 Task: Add Dietz & Watson Pepperoni Pillow Pack to the cart.
Action: Mouse moved to (802, 291)
Screenshot: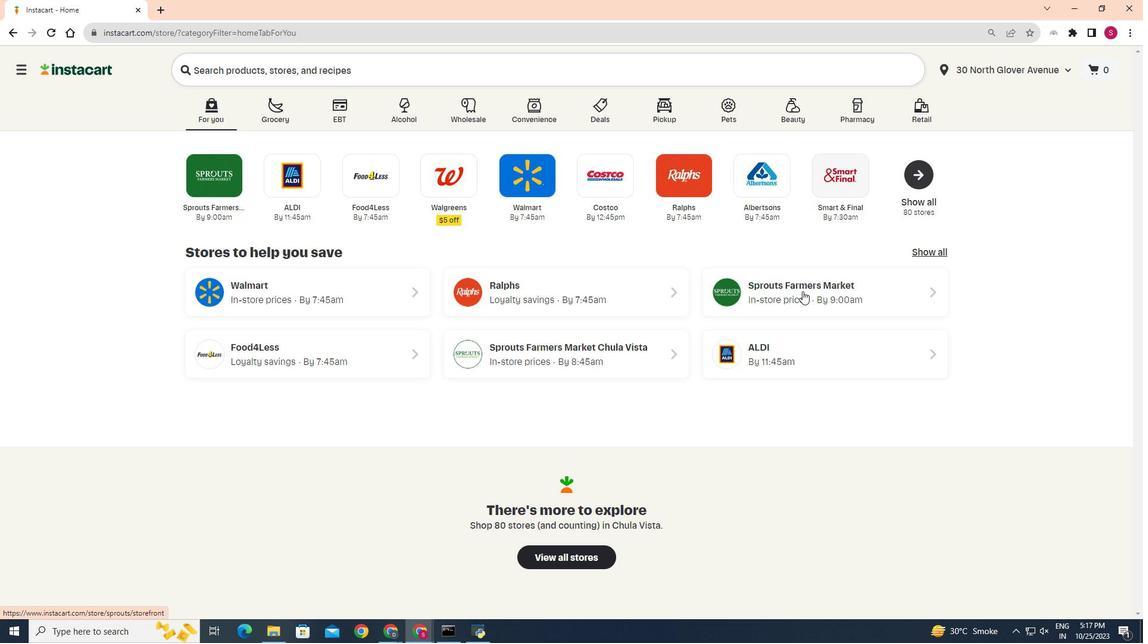 
Action: Mouse pressed left at (802, 291)
Screenshot: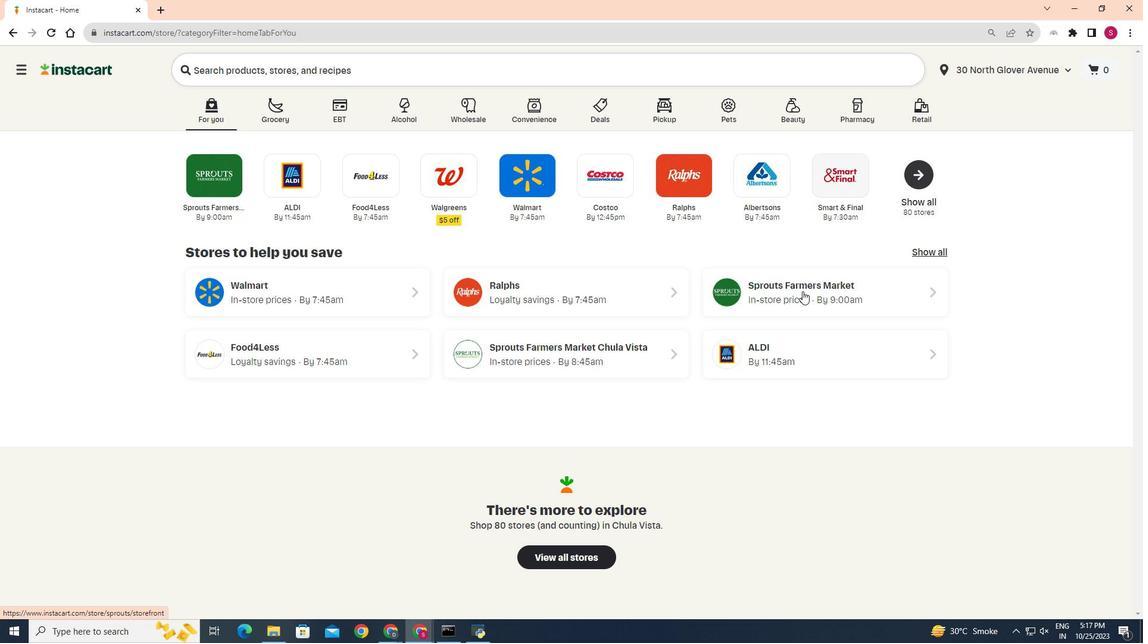 
Action: Mouse moved to (25, 500)
Screenshot: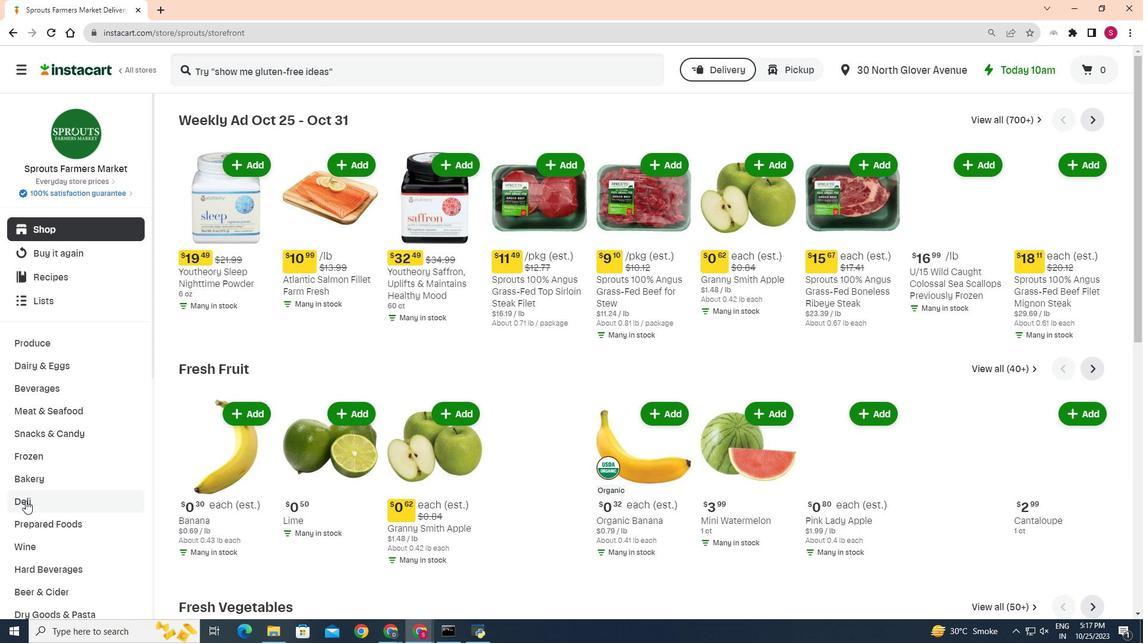 
Action: Mouse pressed left at (25, 500)
Screenshot: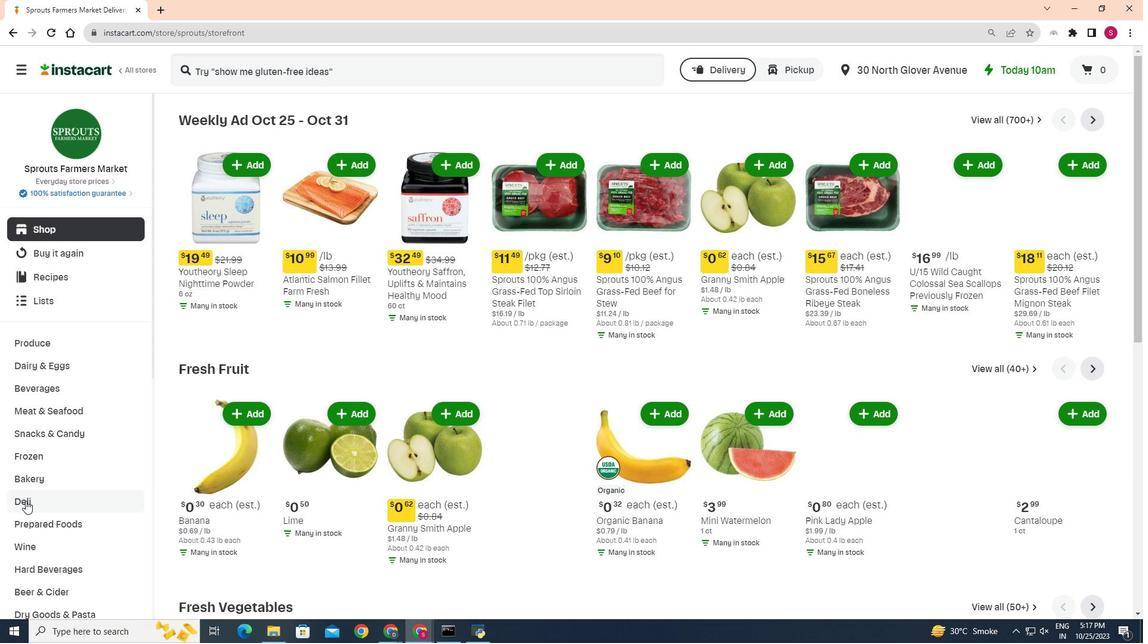 
Action: Mouse moved to (259, 147)
Screenshot: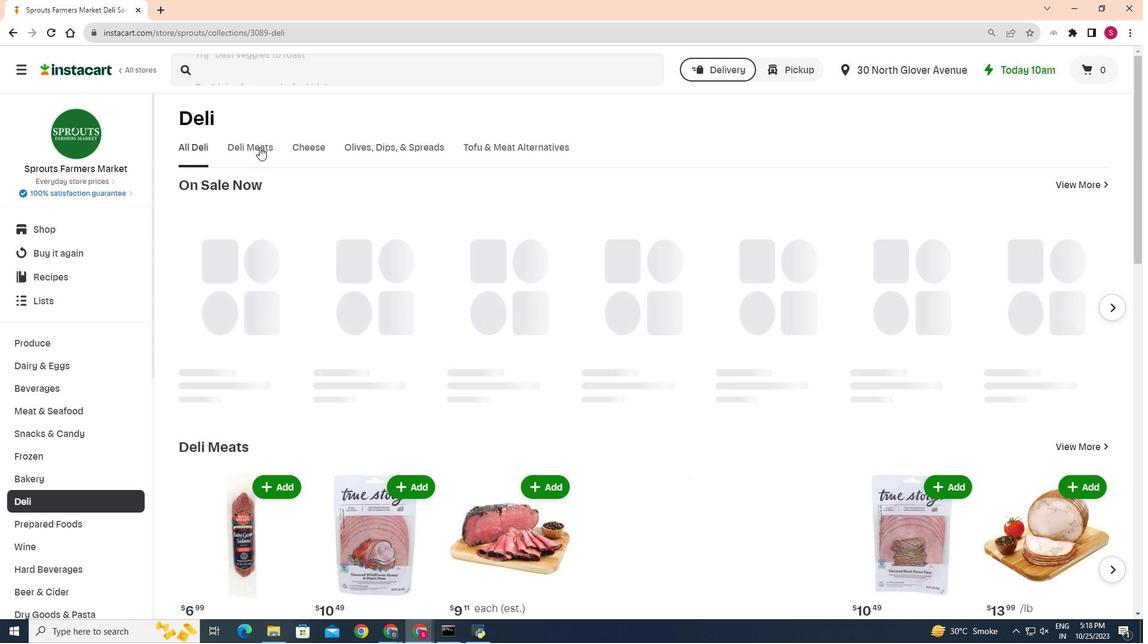 
Action: Mouse pressed left at (259, 147)
Screenshot: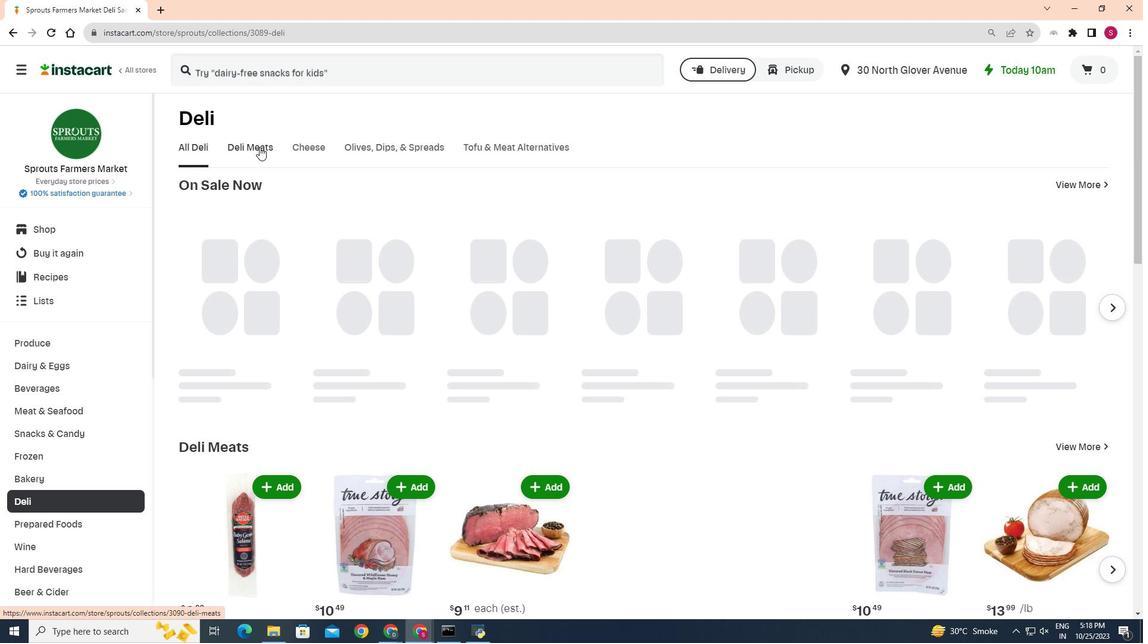 
Action: Mouse moved to (458, 191)
Screenshot: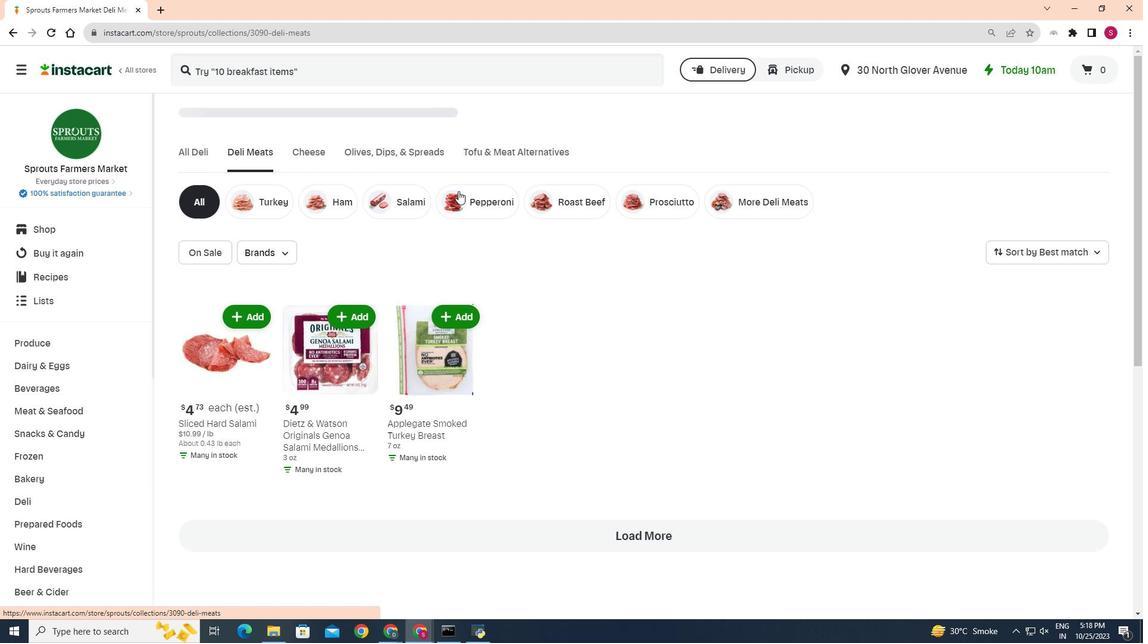 
Action: Mouse pressed left at (458, 191)
Screenshot: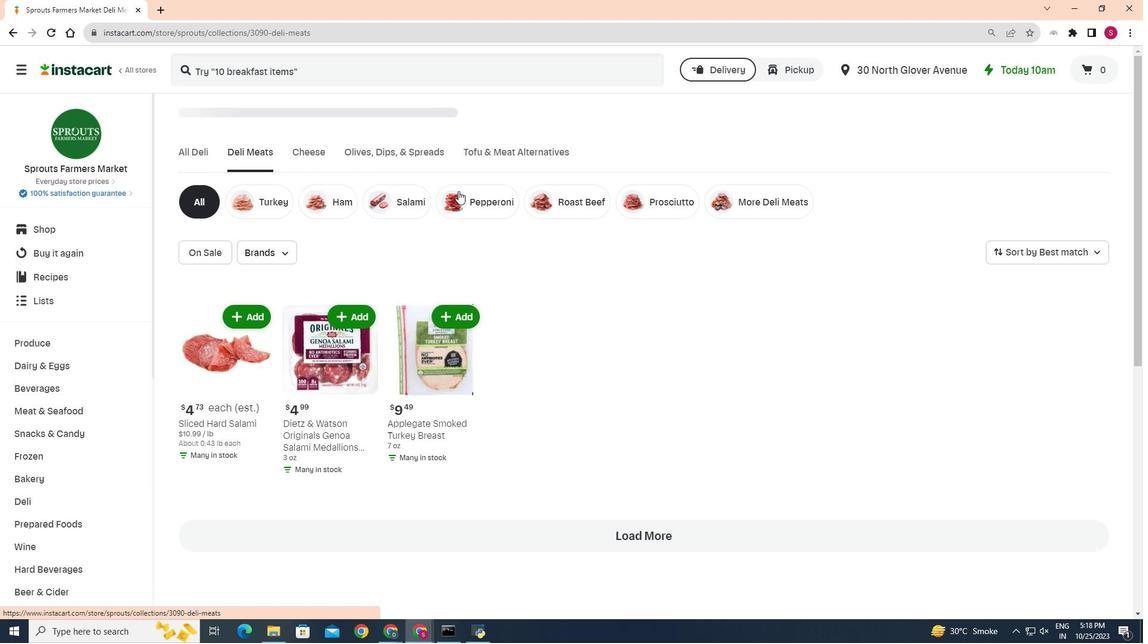 
Action: Mouse moved to (818, 313)
Screenshot: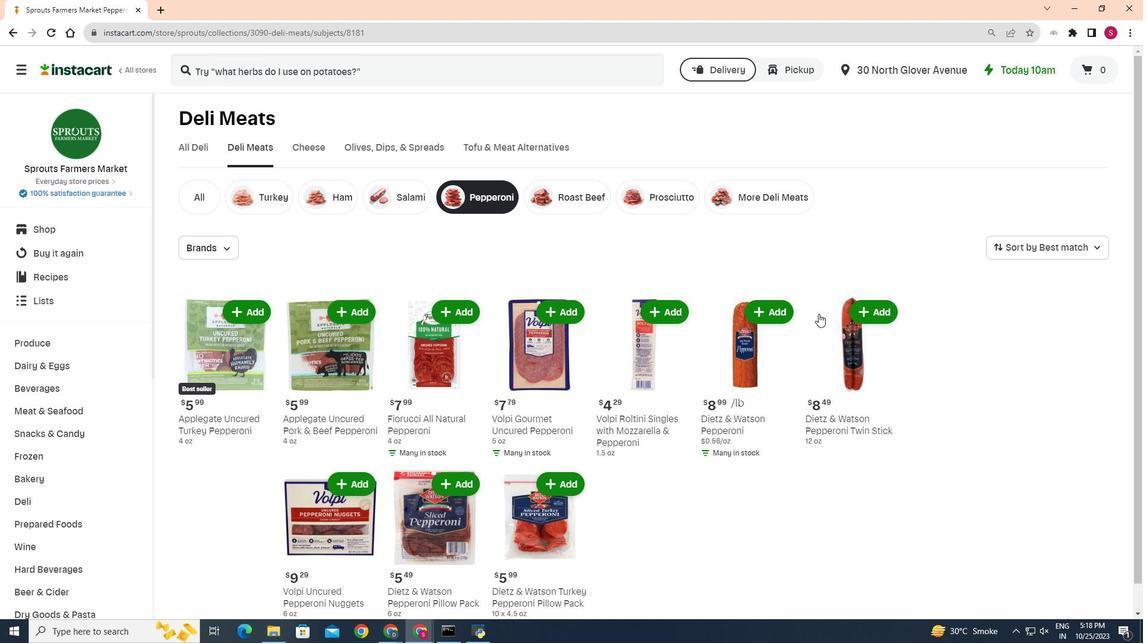 
Action: Mouse scrolled (818, 313) with delta (0, 0)
Screenshot: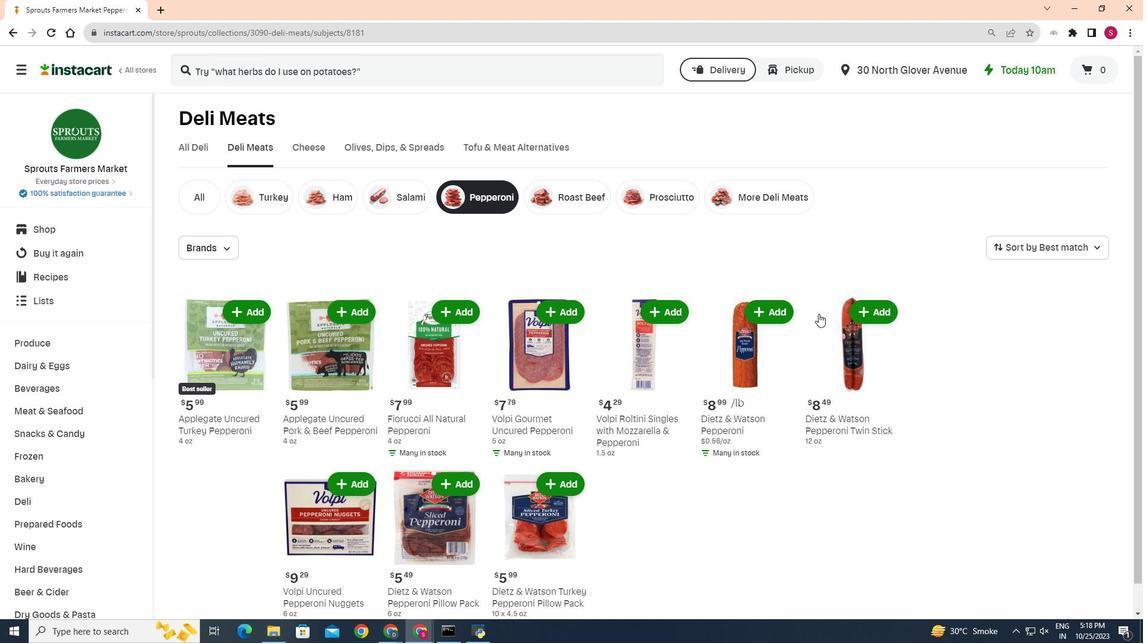 
Action: Mouse scrolled (818, 313) with delta (0, 0)
Screenshot: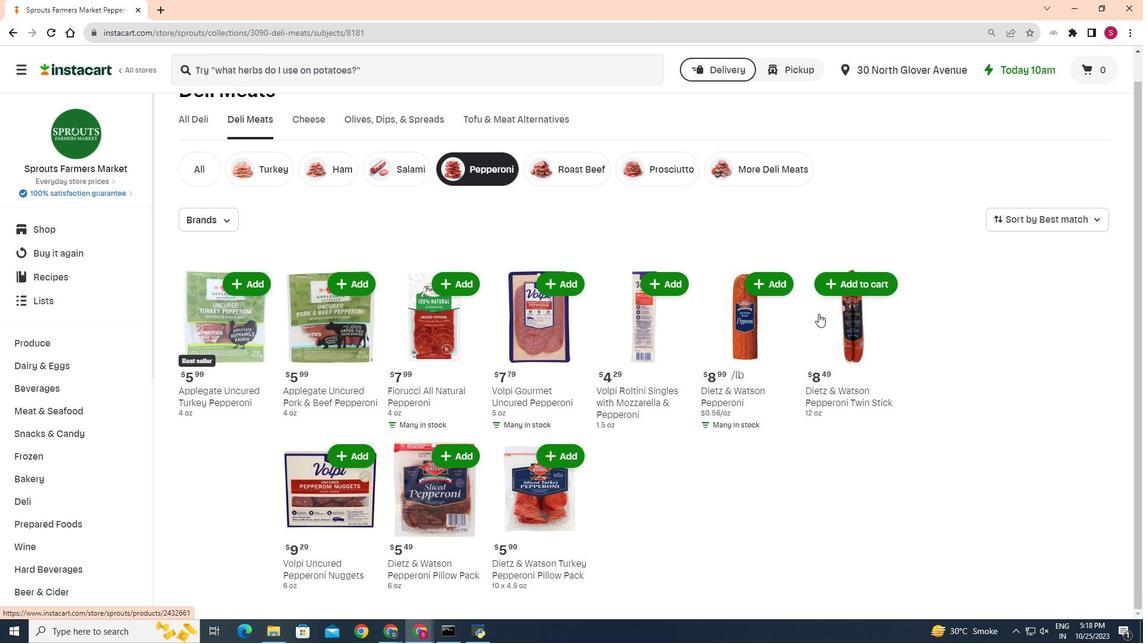
Action: Mouse moved to (559, 466)
Screenshot: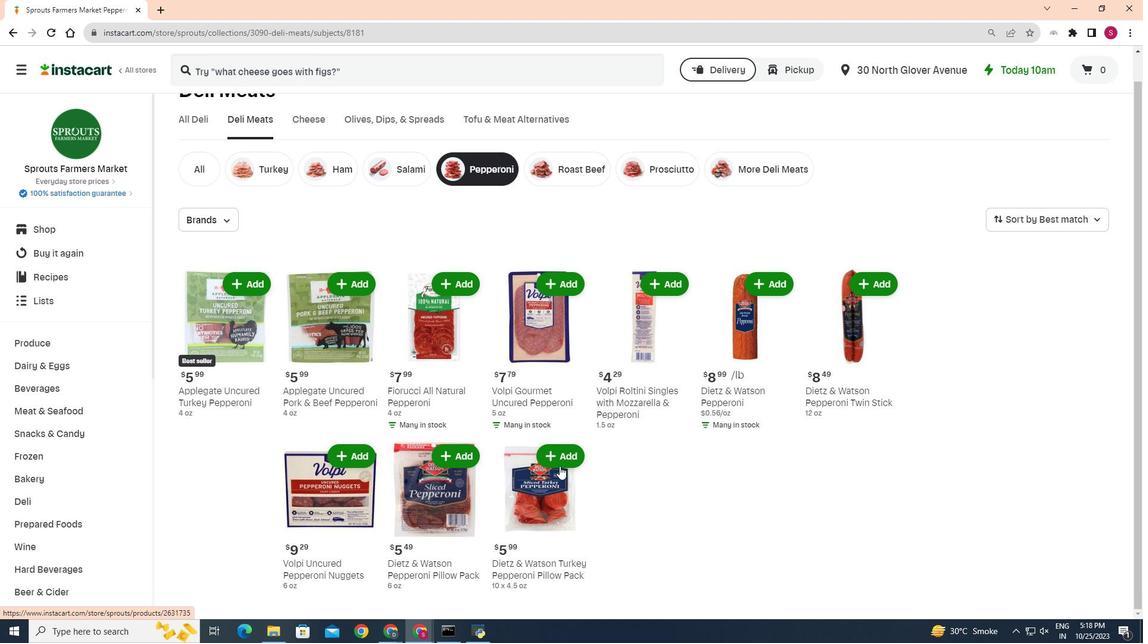 
Action: Mouse pressed left at (559, 466)
Screenshot: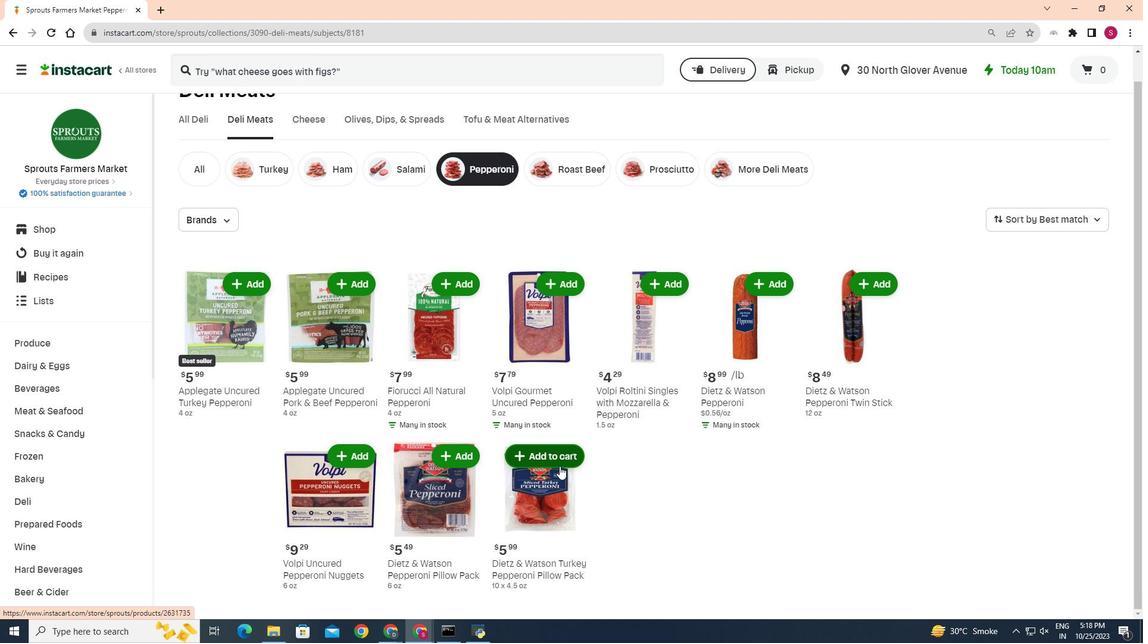 
Action: Mouse moved to (617, 504)
Screenshot: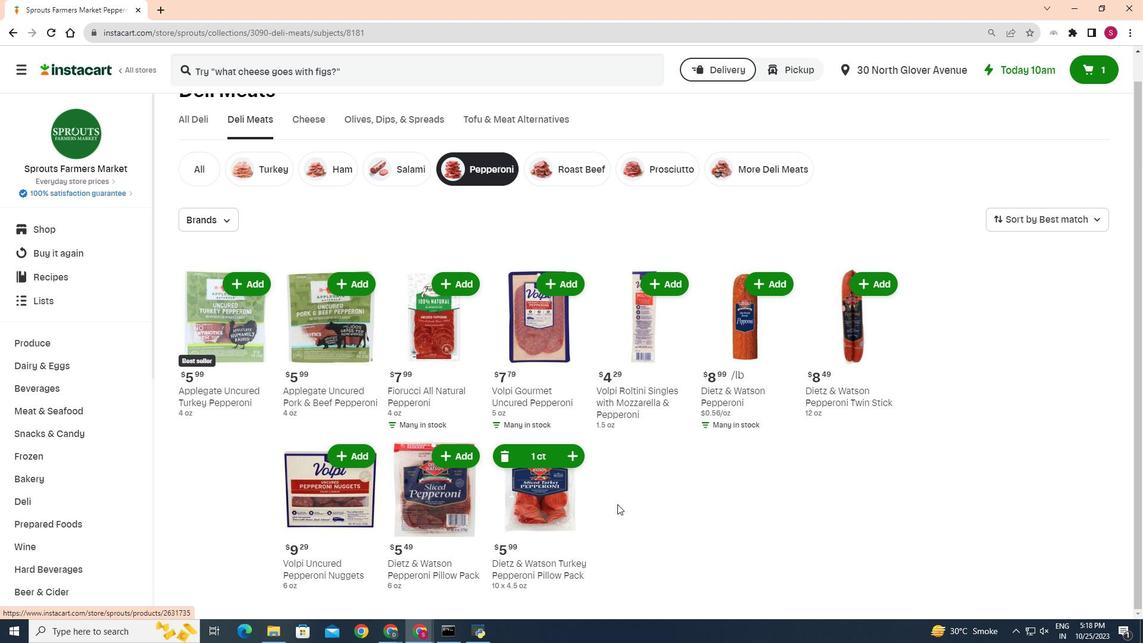 
